 Task: Create a task  Upgrade and migrate company file storage to a cloud-based solution , assign it to team member softage.3@softage.net in the project AgileFalcon and update the status of the task to  On Track  , set the priority of the task to High
Action: Mouse moved to (35, 401)
Screenshot: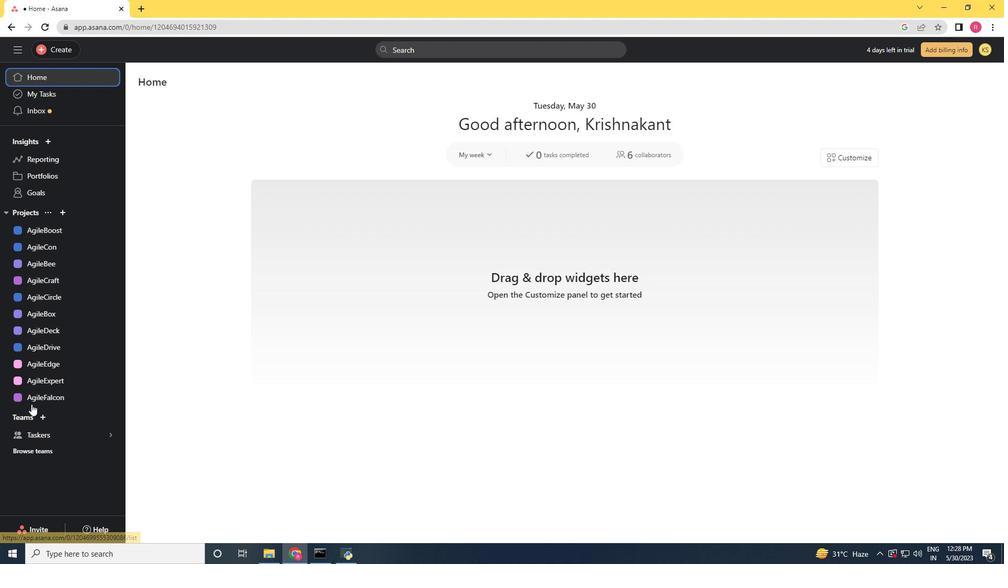 
Action: Mouse pressed left at (35, 401)
Screenshot: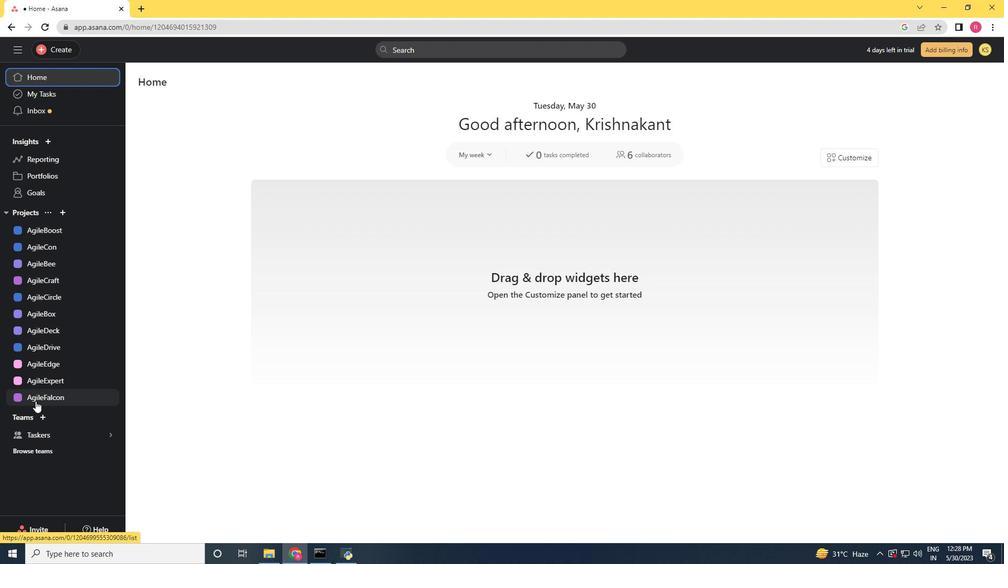 
Action: Mouse moved to (65, 49)
Screenshot: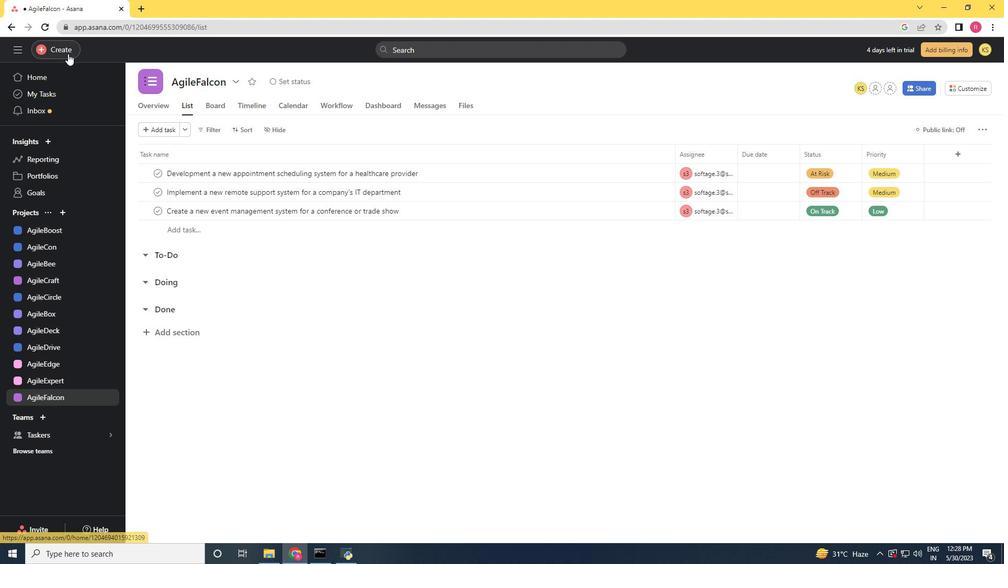 
Action: Mouse pressed left at (65, 49)
Screenshot: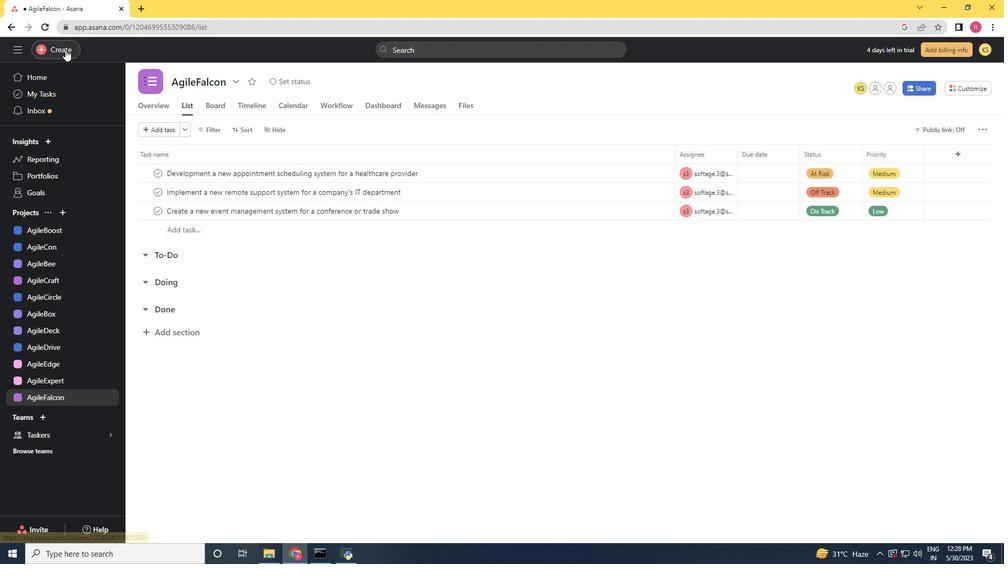 
Action: Mouse moved to (119, 52)
Screenshot: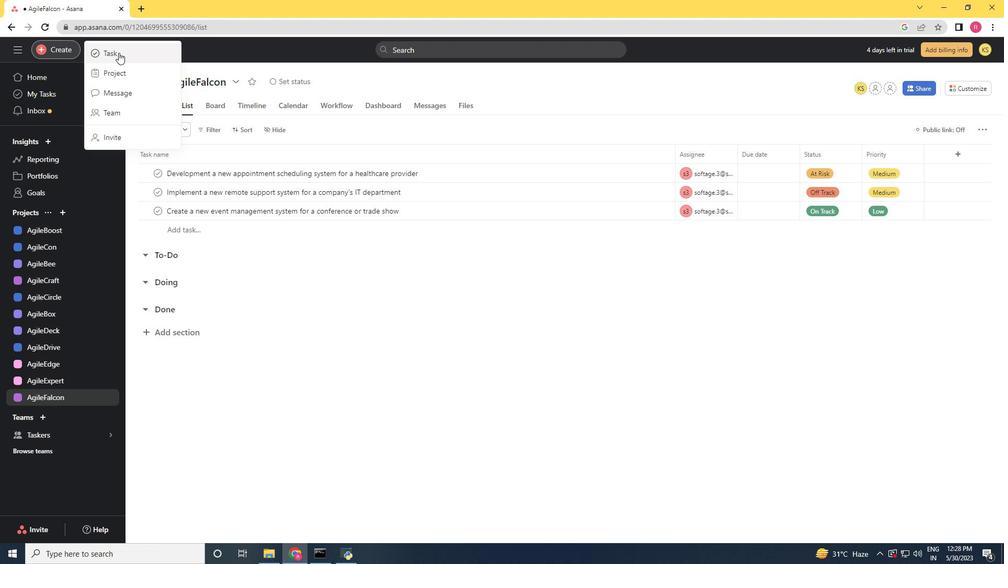 
Action: Mouse pressed left at (119, 52)
Screenshot: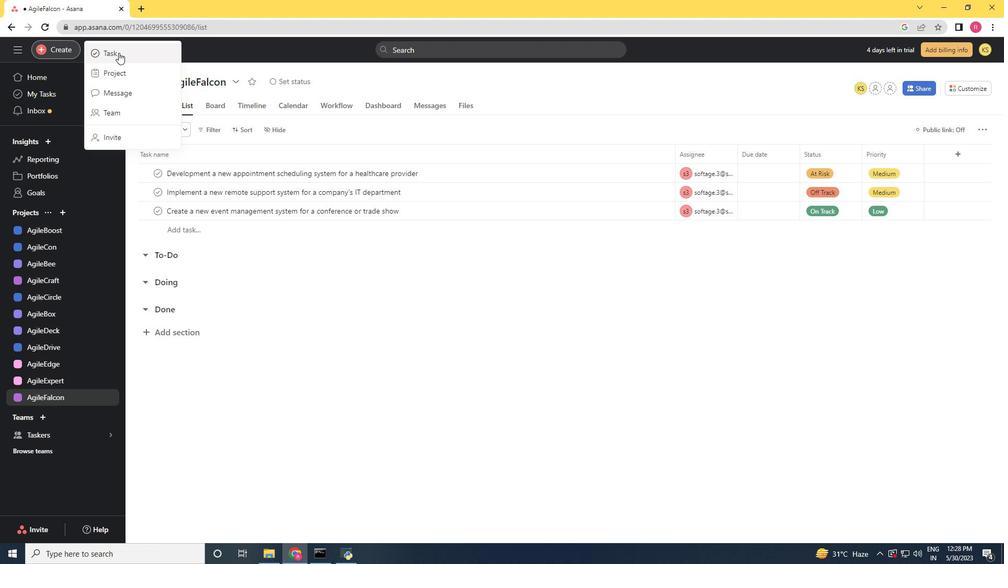 
Action: Key pressed <Key.shift>Upgrade<Key.space>and<Key.space>migrate<Key.space>company<Key.space>file<Key.space>store<Key.space>to<Key.space>a<Key.space>cloud<Key.space><Key.backspace>-based<Key.space>solution
Screenshot: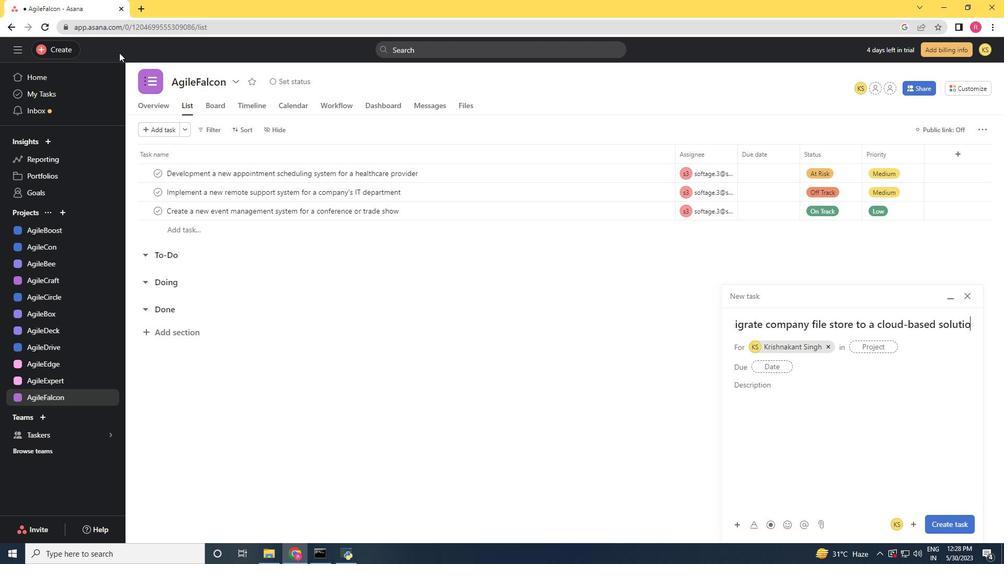 
Action: Mouse scrolled (119, 53) with delta (0, 0)
Screenshot: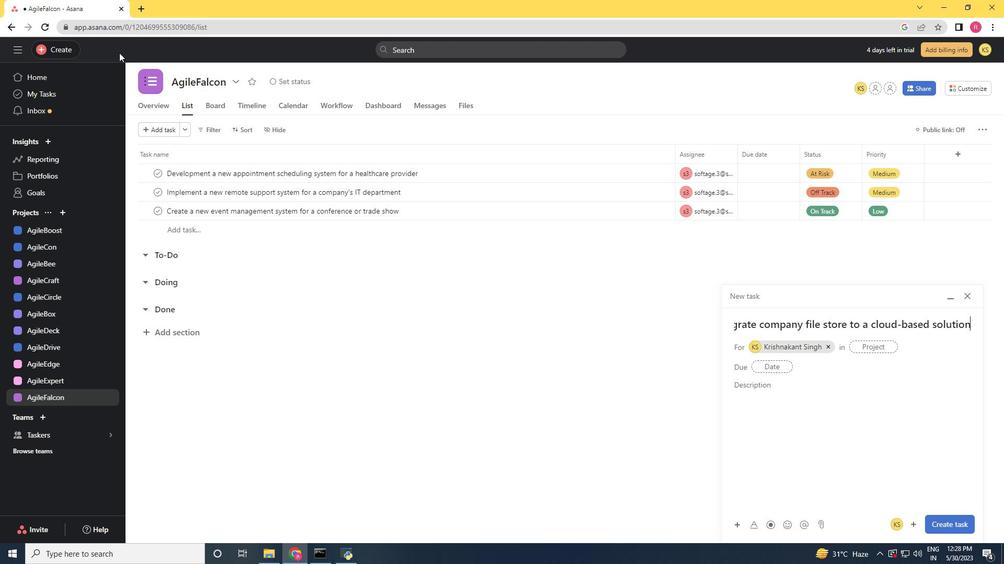 
Action: Mouse moved to (828, 349)
Screenshot: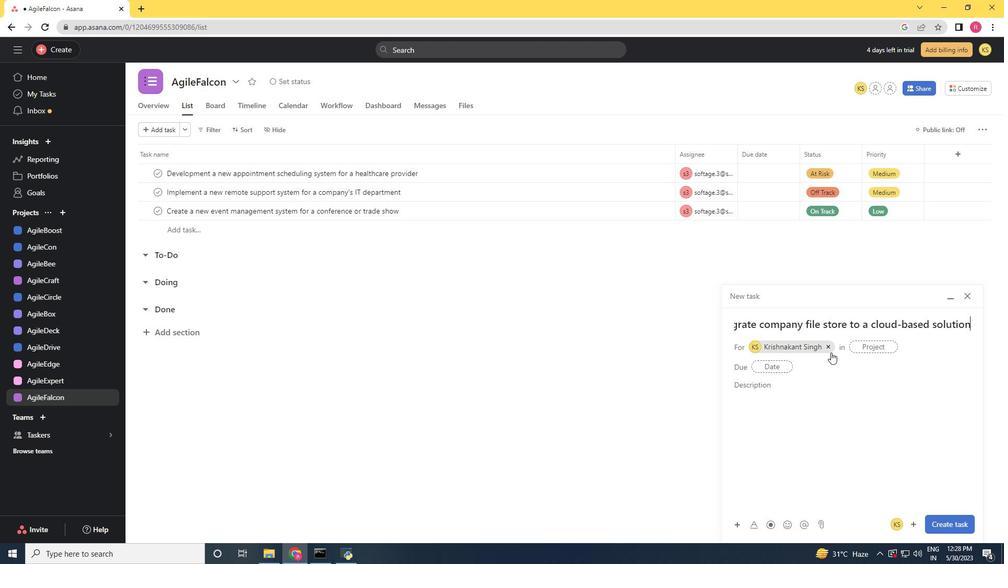
Action: Mouse pressed left at (828, 349)
Screenshot: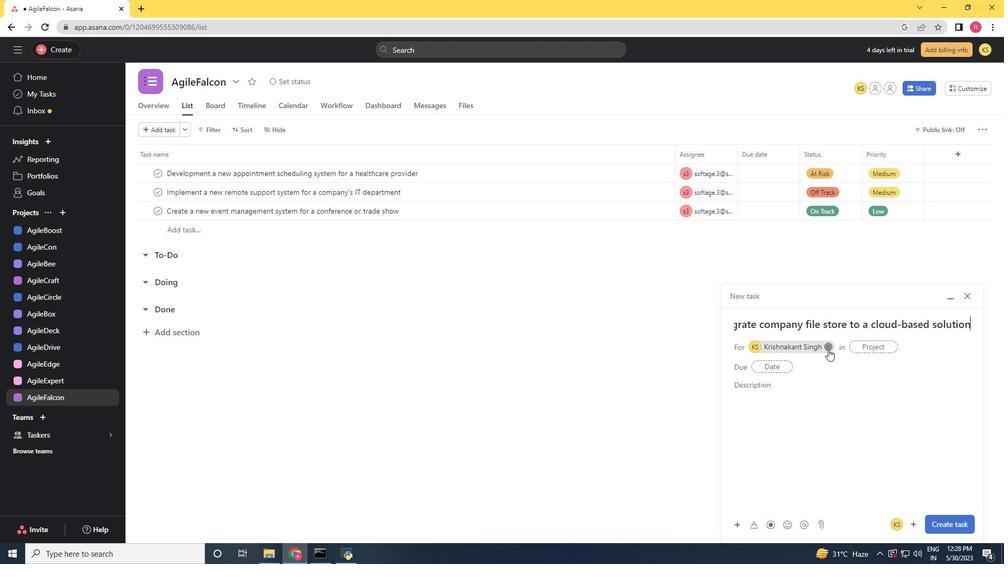 
Action: Mouse moved to (777, 344)
Screenshot: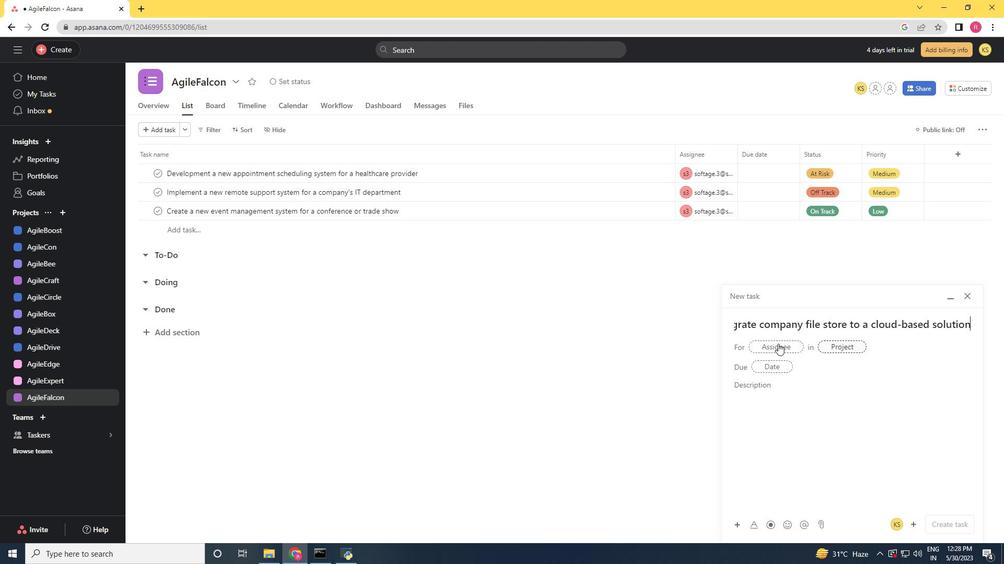 
Action: Mouse pressed left at (777, 344)
Screenshot: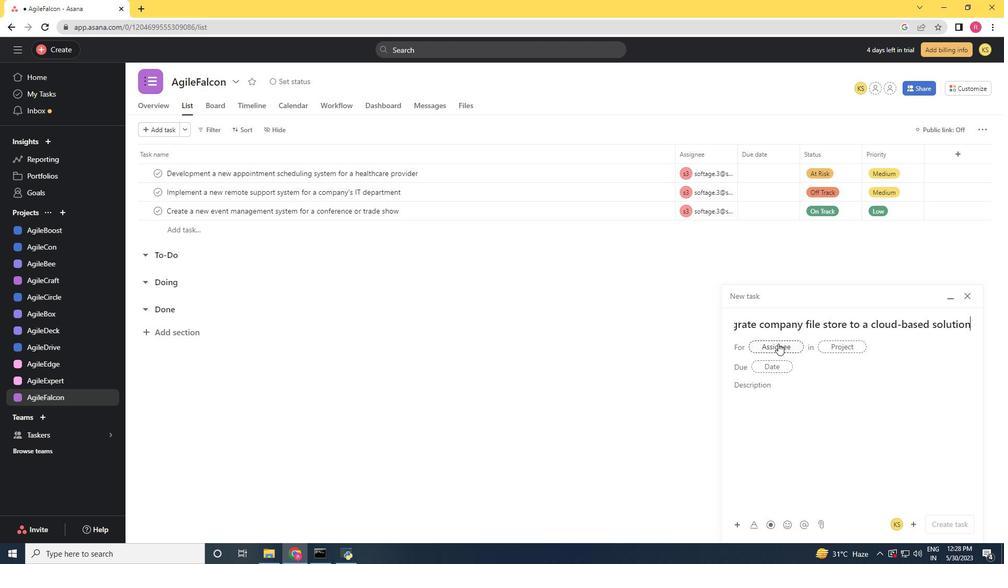
Action: Key pressed softage.3<Key.shift>@softage.net
Screenshot: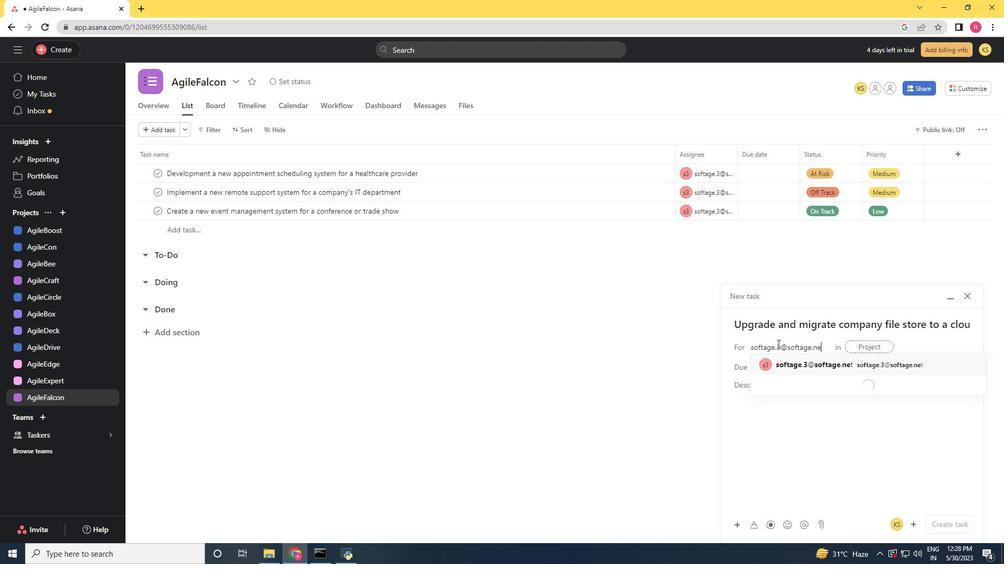 
Action: Mouse moved to (822, 366)
Screenshot: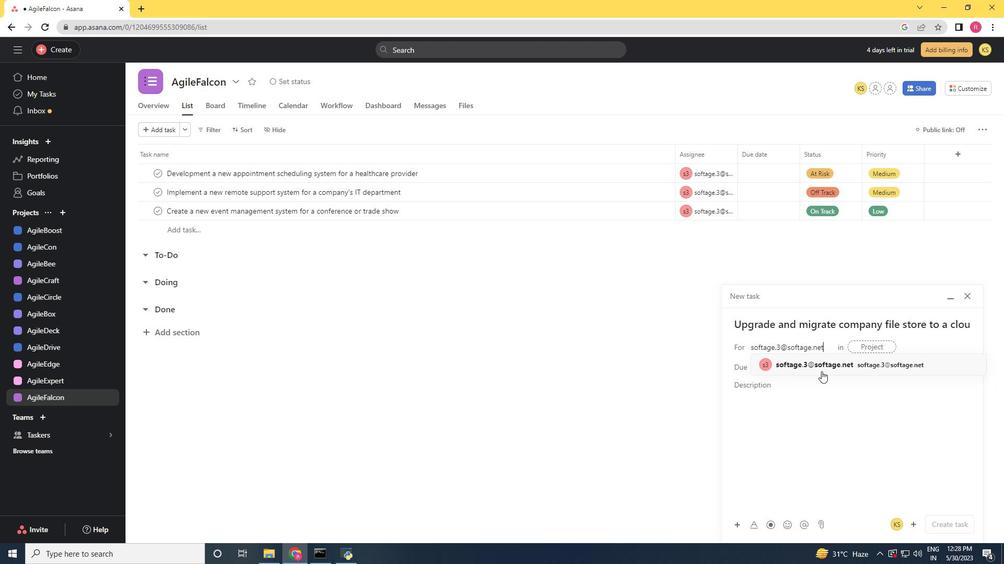 
Action: Mouse pressed left at (822, 366)
Screenshot: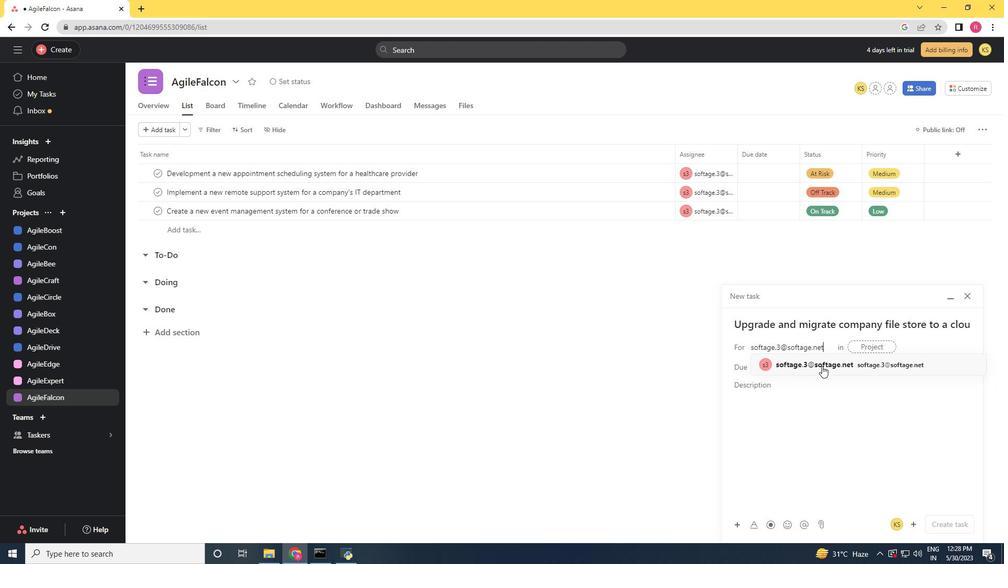 
Action: Mouse moved to (664, 362)
Screenshot: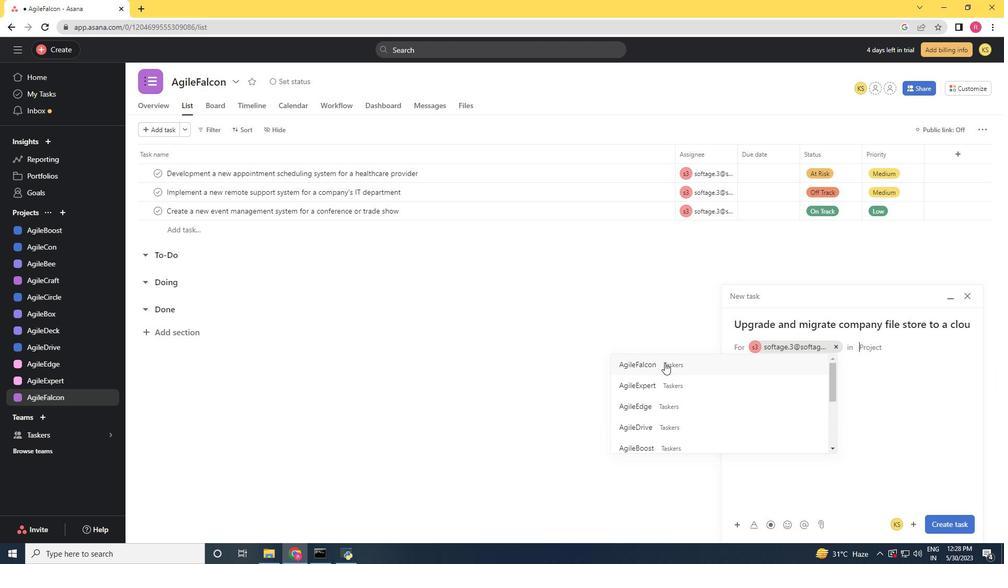 
Action: Mouse pressed left at (664, 362)
Screenshot: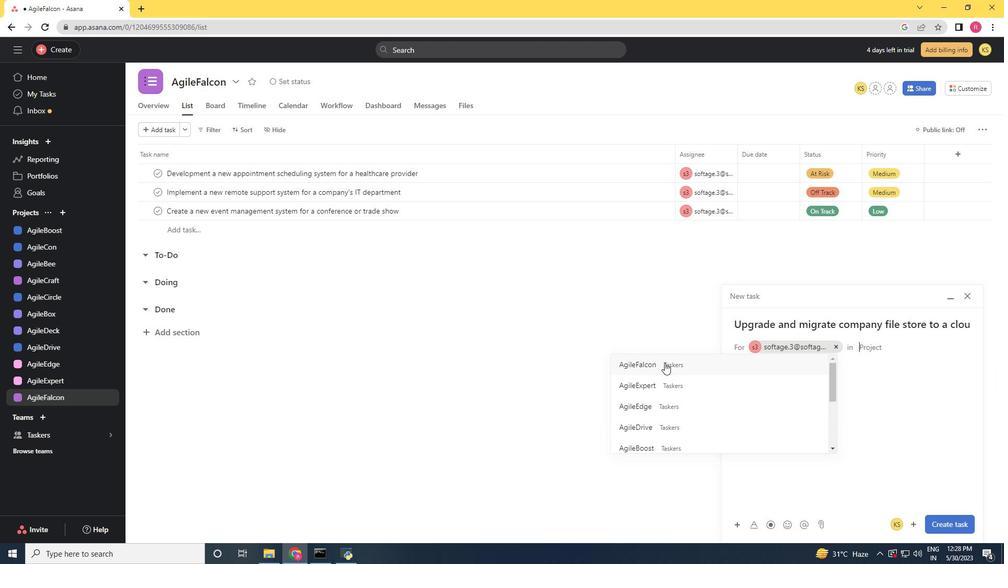 
Action: Mouse moved to (785, 389)
Screenshot: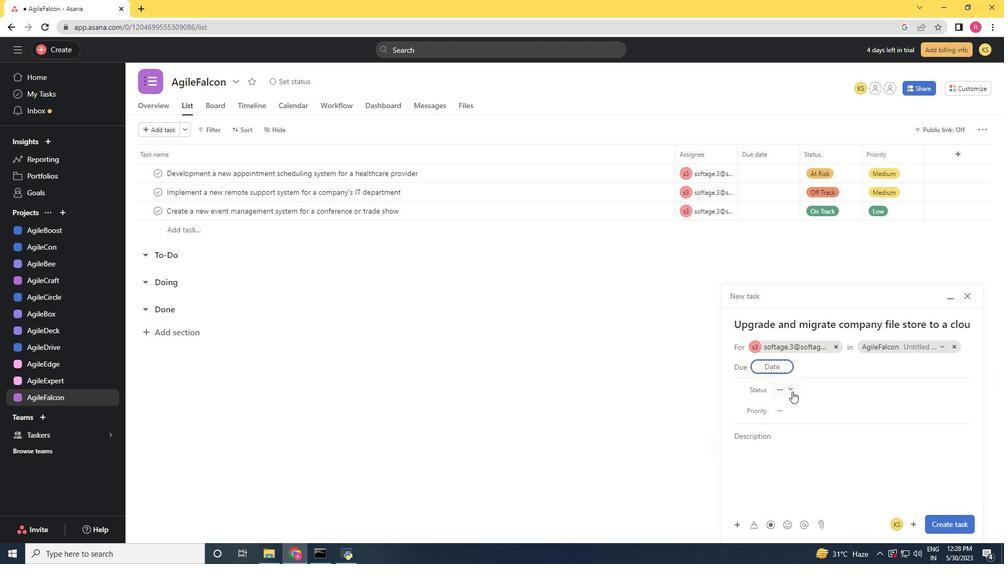 
Action: Mouse pressed left at (785, 389)
Screenshot: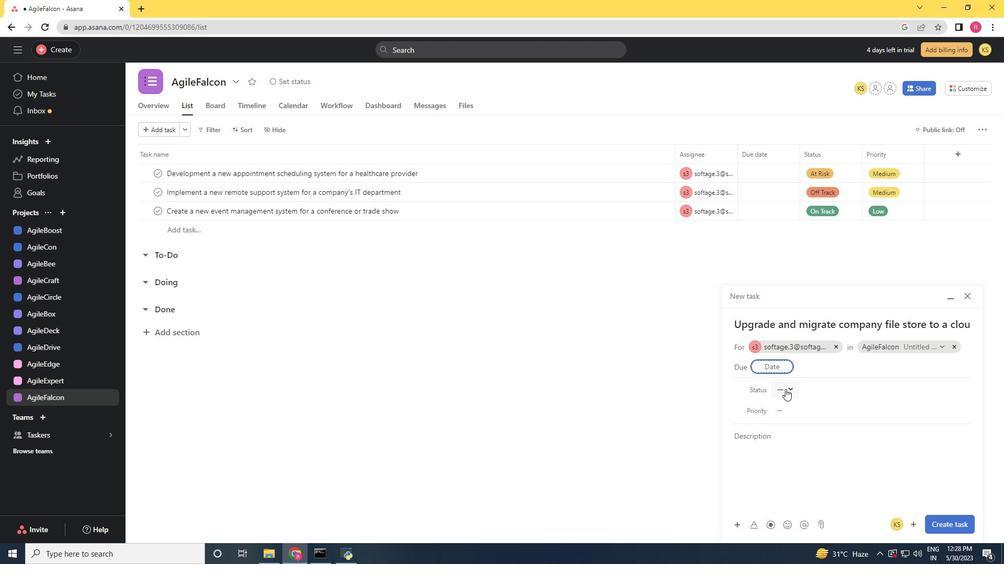 
Action: Mouse moved to (808, 425)
Screenshot: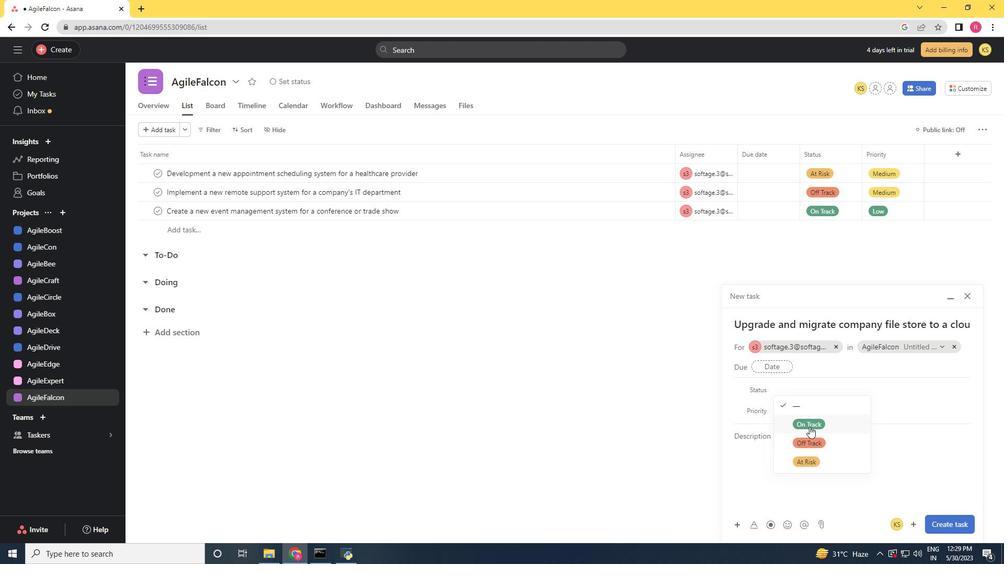 
Action: Mouse pressed left at (808, 425)
Screenshot: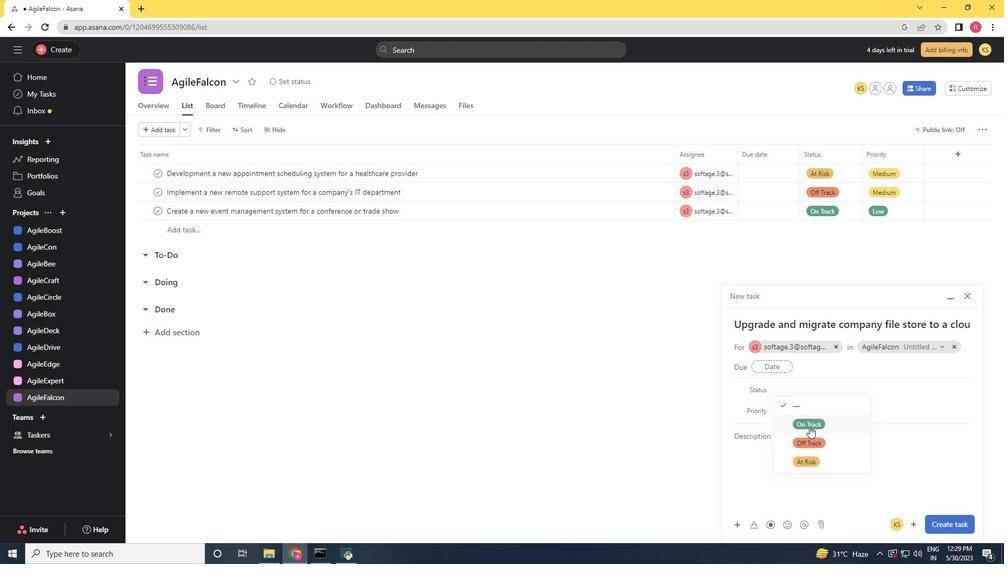 
Action: Mouse moved to (794, 409)
Screenshot: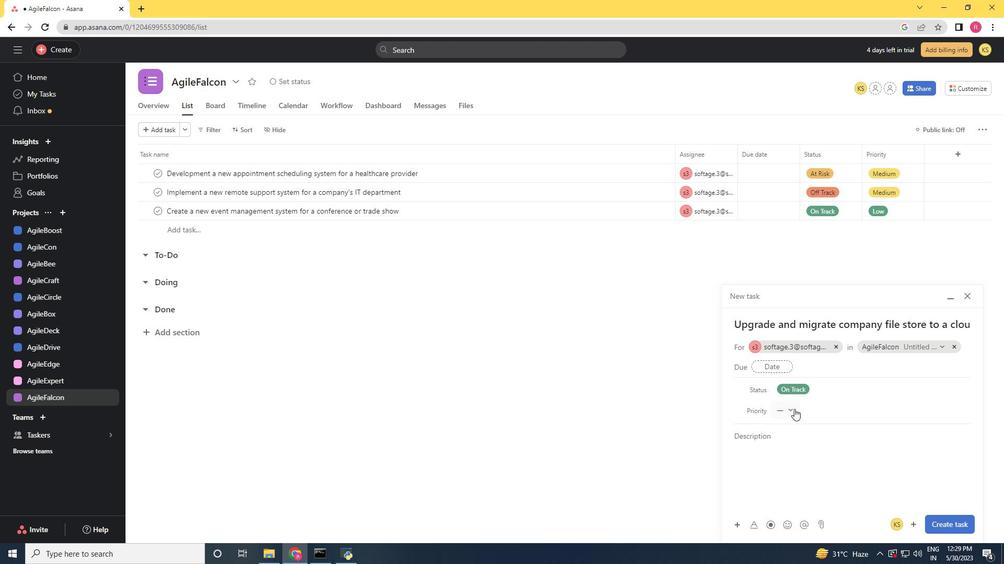 
Action: Mouse pressed left at (794, 409)
Screenshot: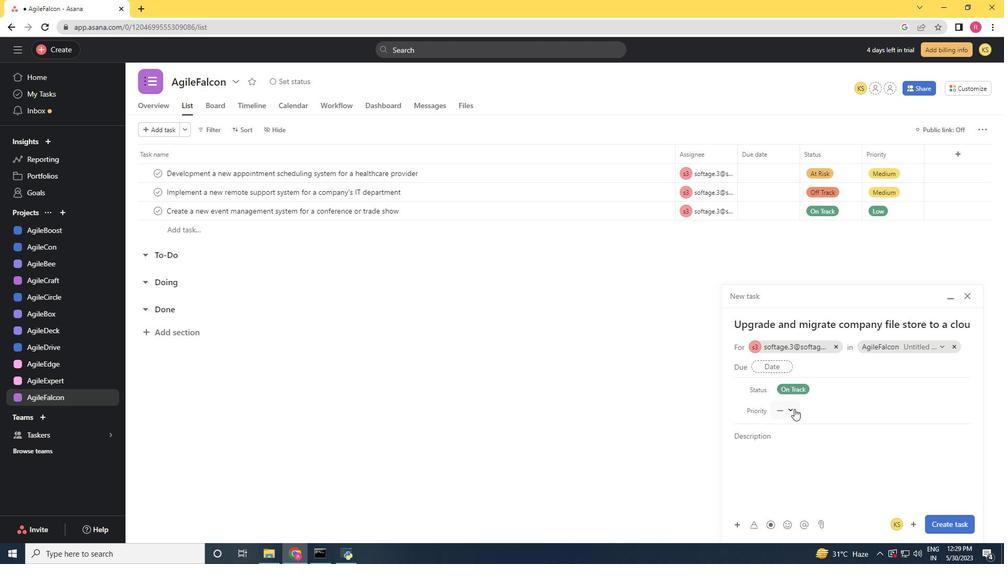 
Action: Mouse moved to (800, 438)
Screenshot: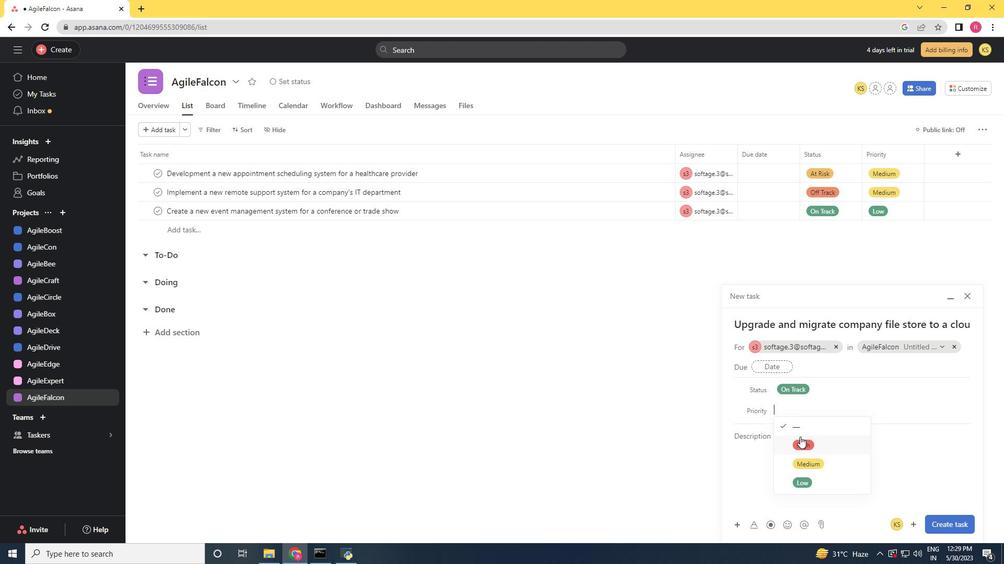
Action: Mouse pressed left at (800, 438)
Screenshot: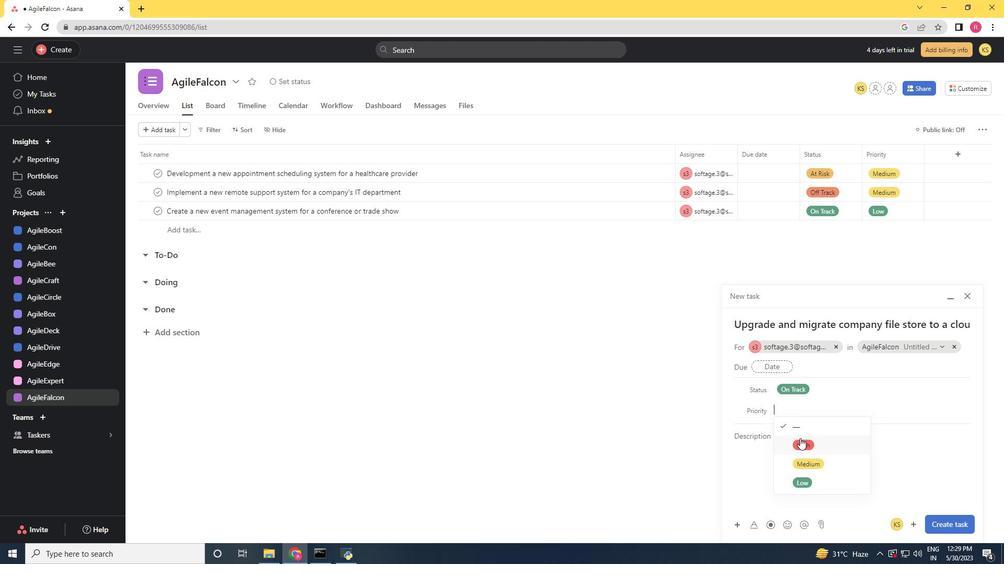 
Action: Mouse moved to (940, 519)
Screenshot: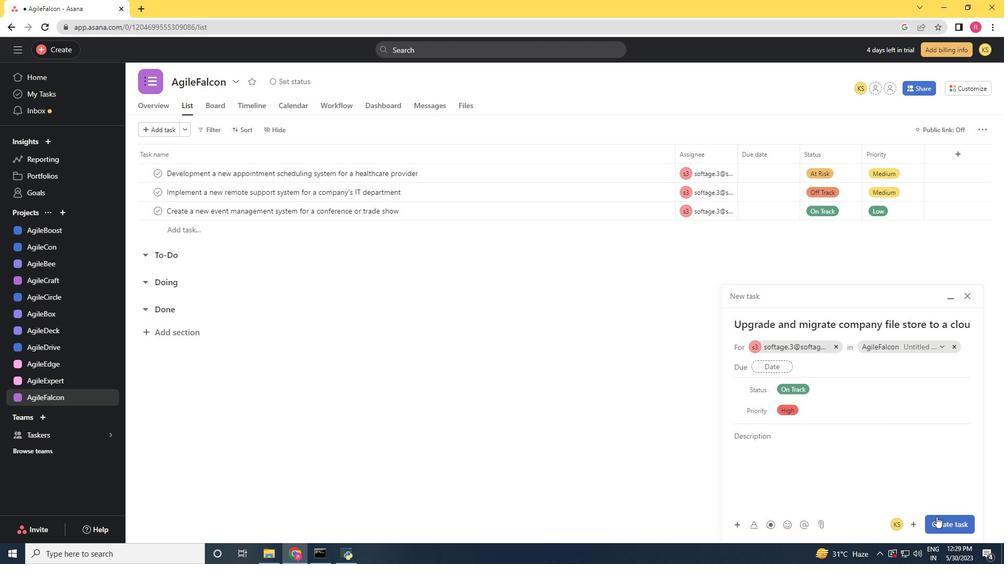 
Action: Mouse pressed left at (940, 519)
Screenshot: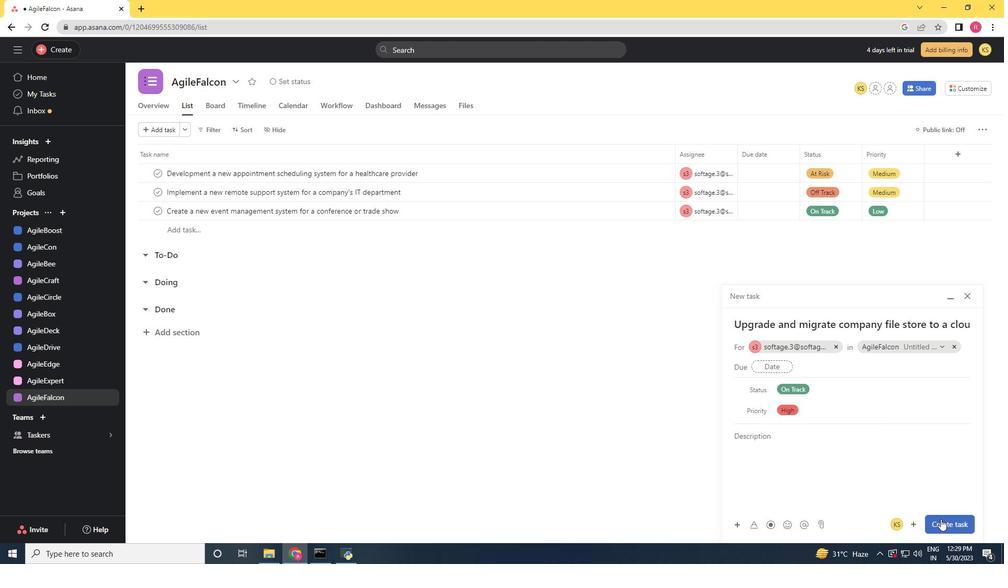 
